 Task: Schedule a client presentation for Tuesday.
Action: Mouse moved to (77, 95)
Screenshot: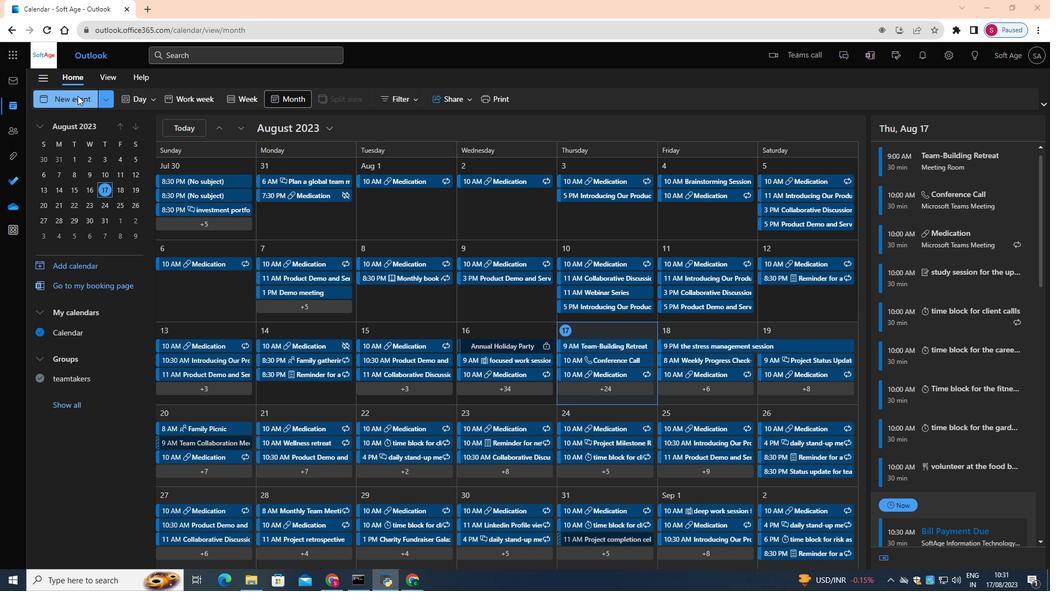 
Action: Mouse pressed left at (77, 95)
Screenshot: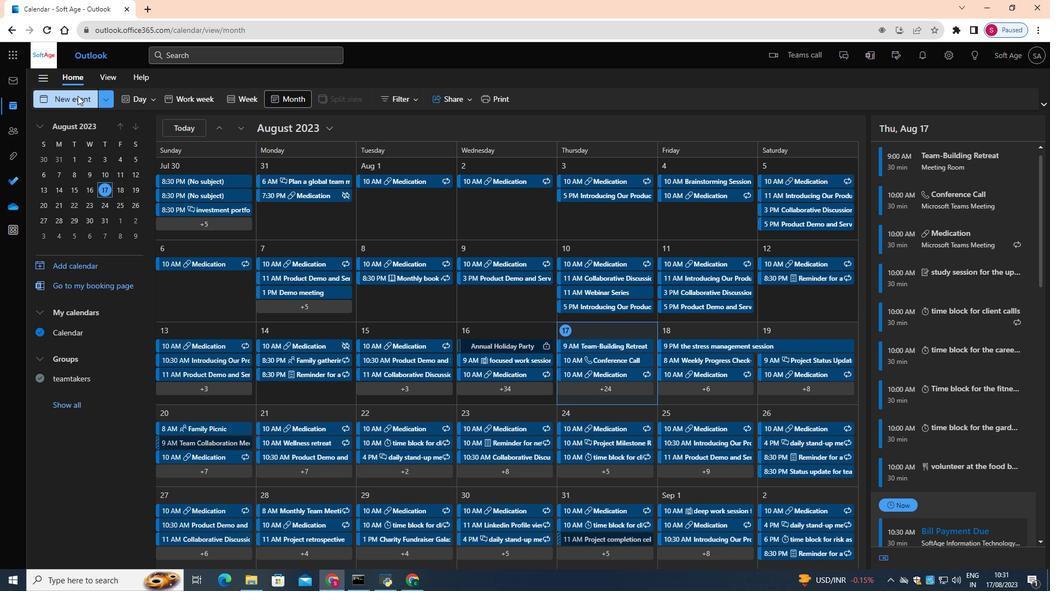 
Action: Mouse moved to (308, 168)
Screenshot: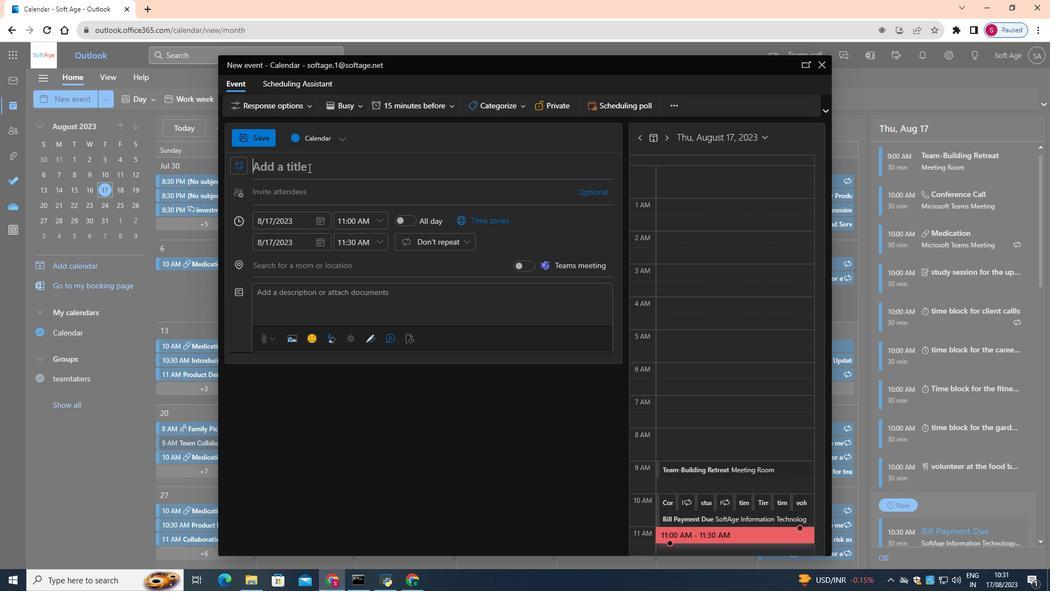 
Action: Mouse pressed left at (308, 168)
Screenshot: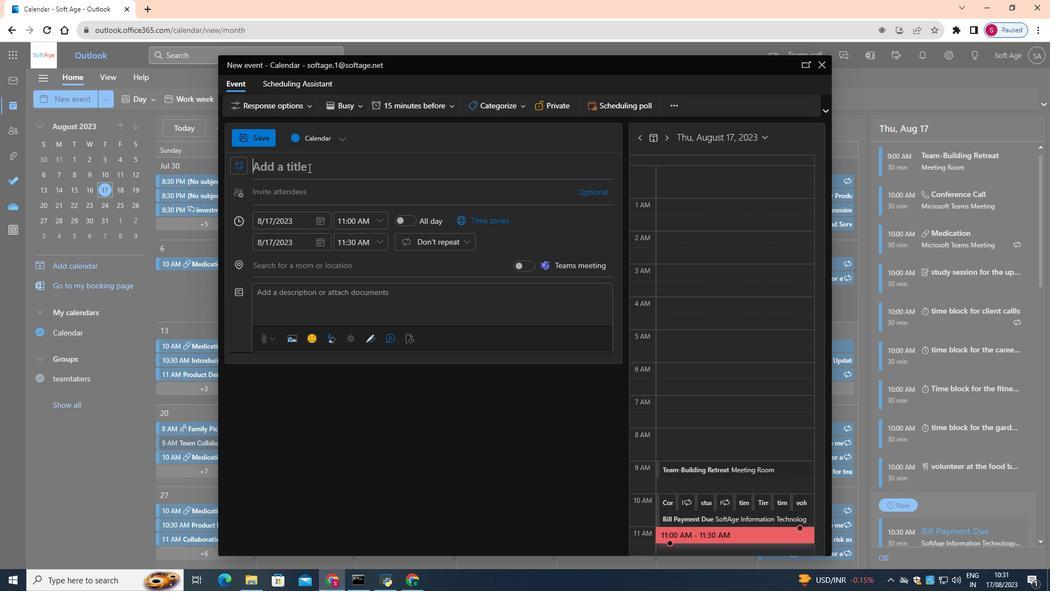 
Action: Key pressed <Key.shift>Client<Key.space>presentation<Key.space>for<Key.space>tuesday.
Screenshot: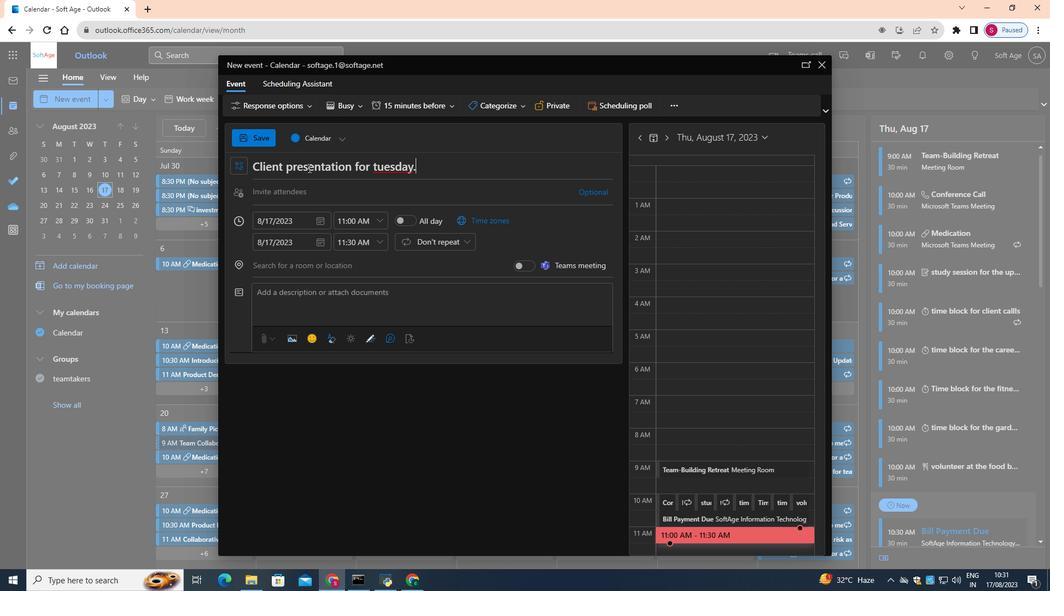 
Action: Mouse moved to (320, 215)
Screenshot: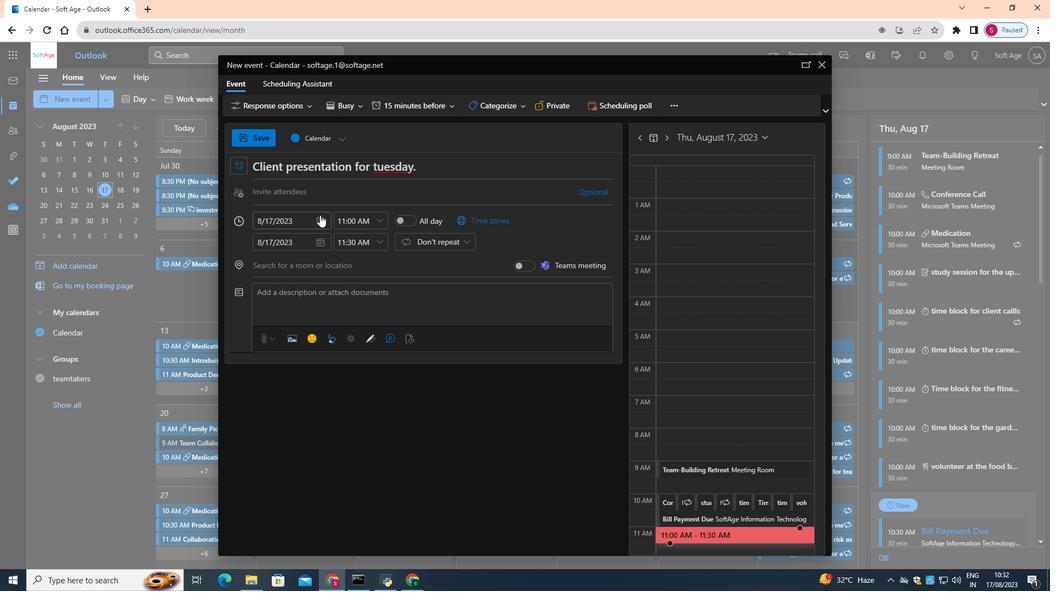 
Action: Mouse pressed left at (320, 215)
Screenshot: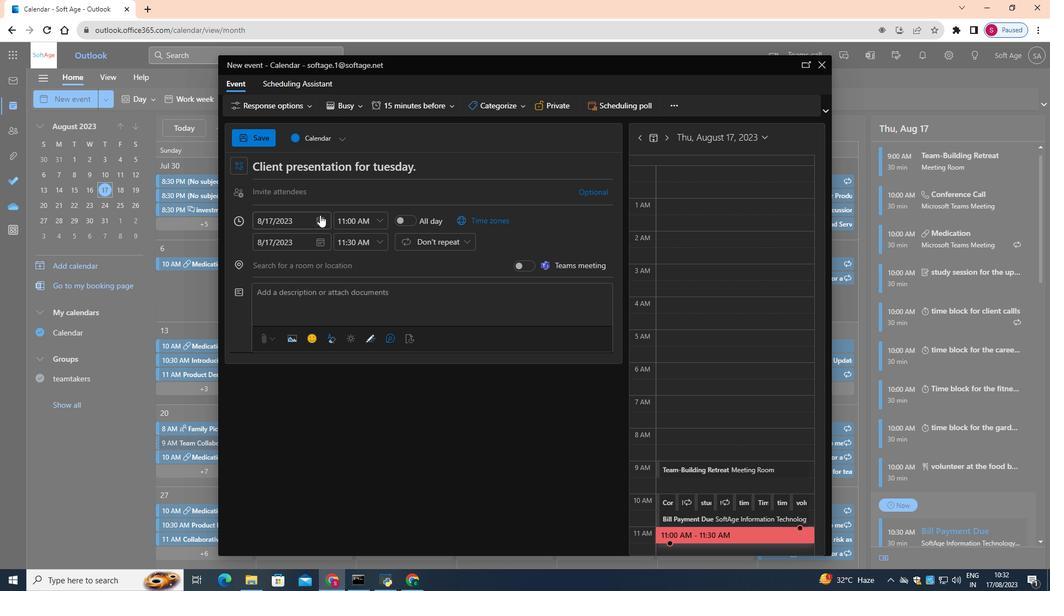 
Action: Mouse moved to (297, 321)
Screenshot: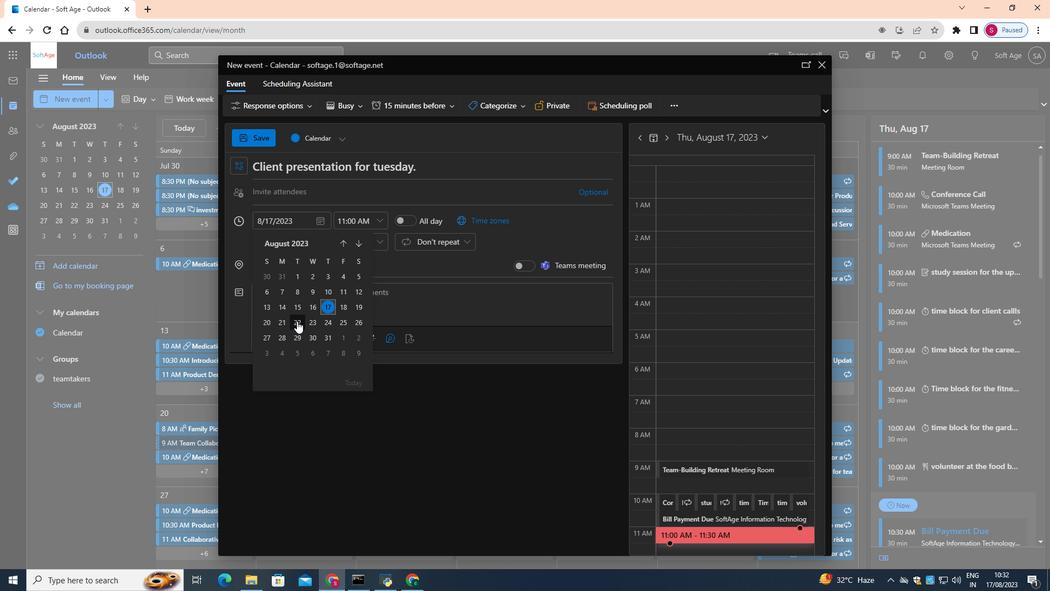 
Action: Mouse pressed left at (297, 321)
Screenshot: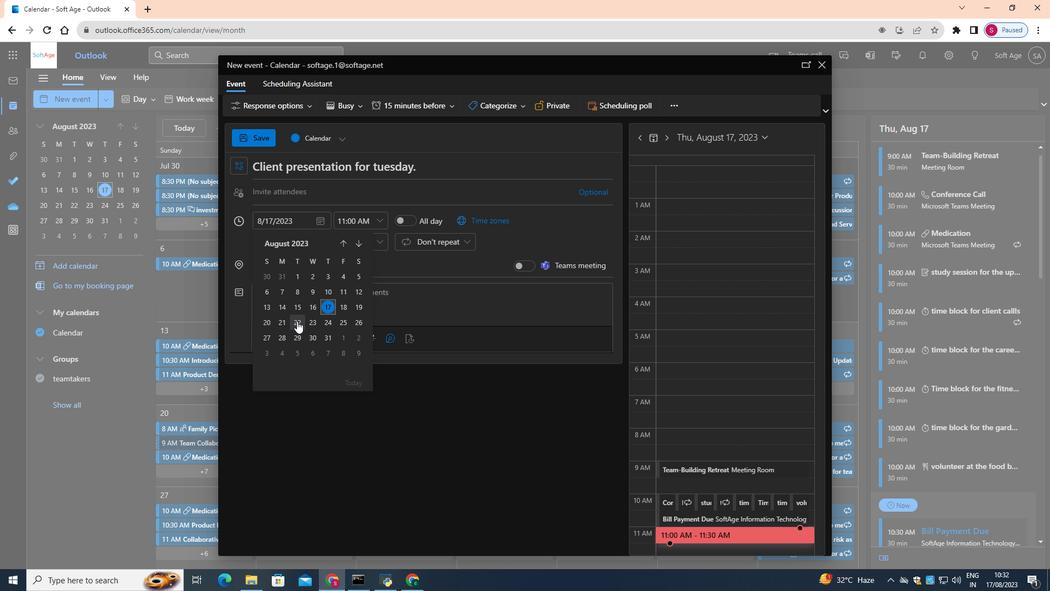 
Action: Mouse moved to (379, 223)
Screenshot: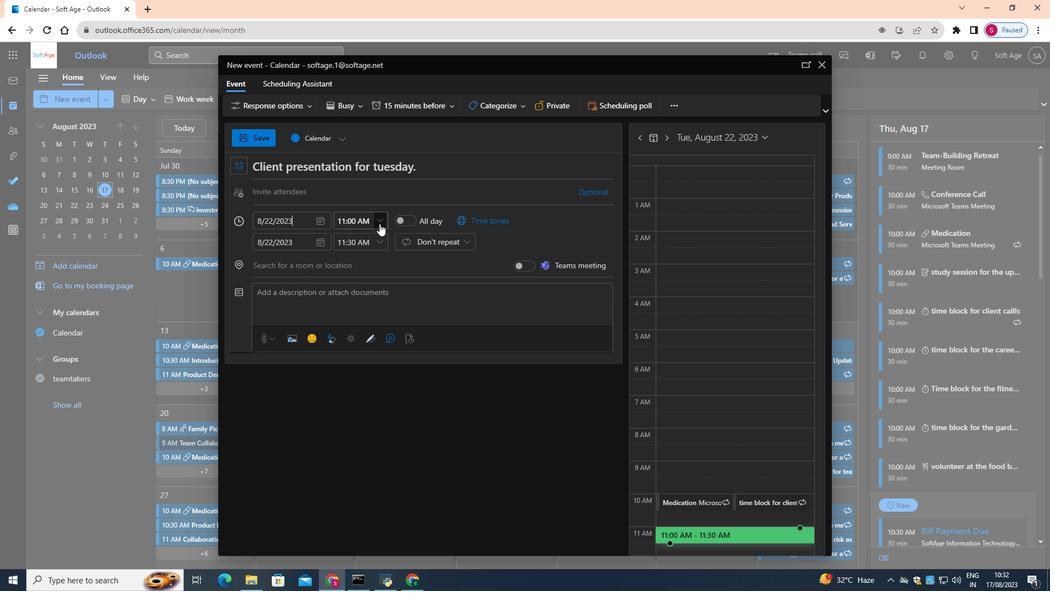
Action: Mouse pressed left at (379, 223)
Screenshot: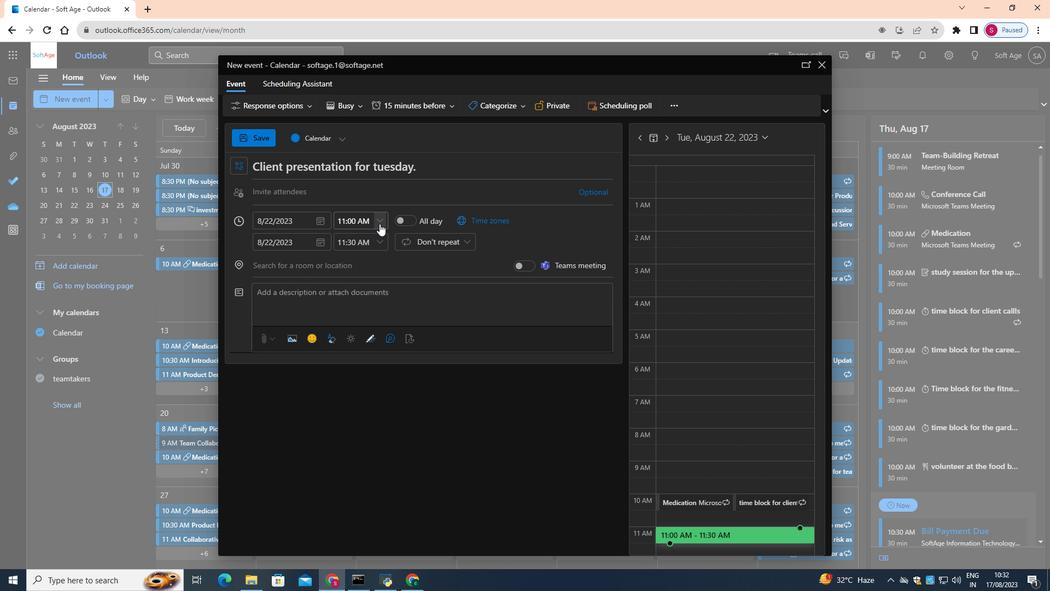 
Action: Mouse moved to (393, 295)
Screenshot: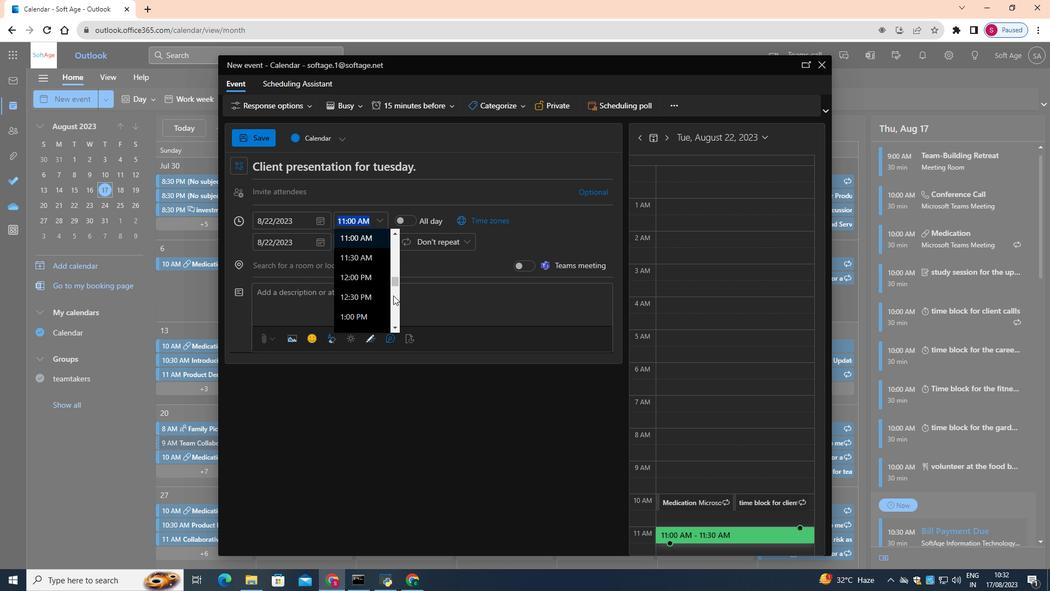 
Action: Mouse scrolled (393, 295) with delta (0, 0)
Screenshot: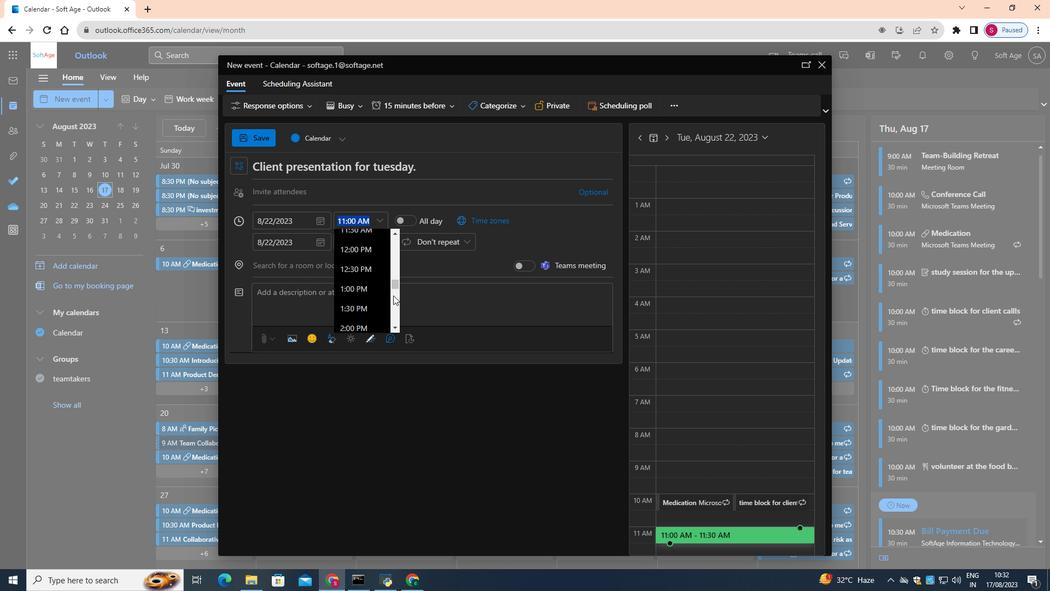 
Action: Mouse scrolled (393, 295) with delta (0, 0)
Screenshot: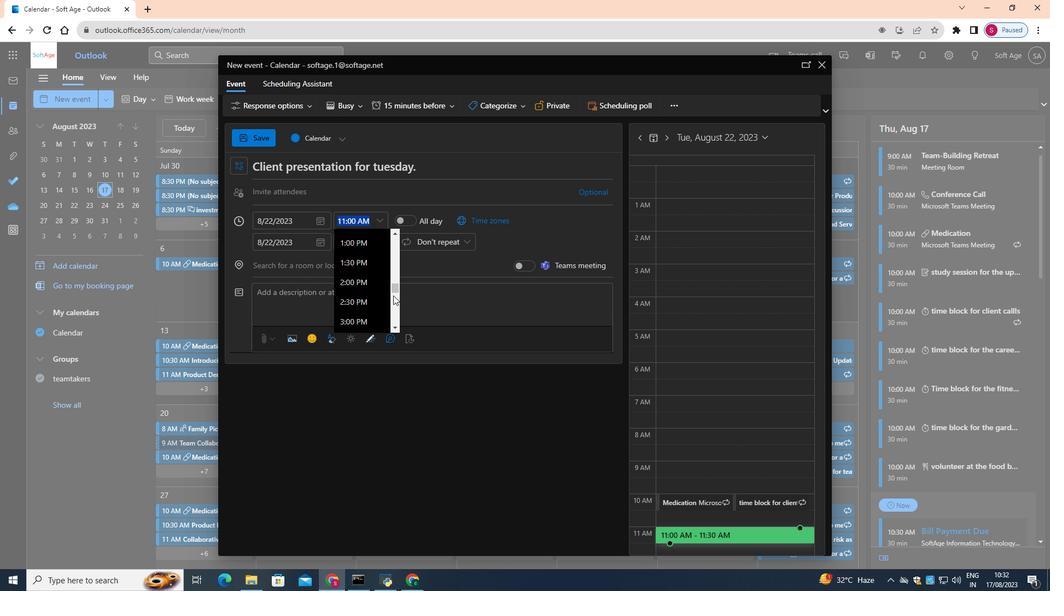 
Action: Mouse scrolled (393, 295) with delta (0, 0)
Screenshot: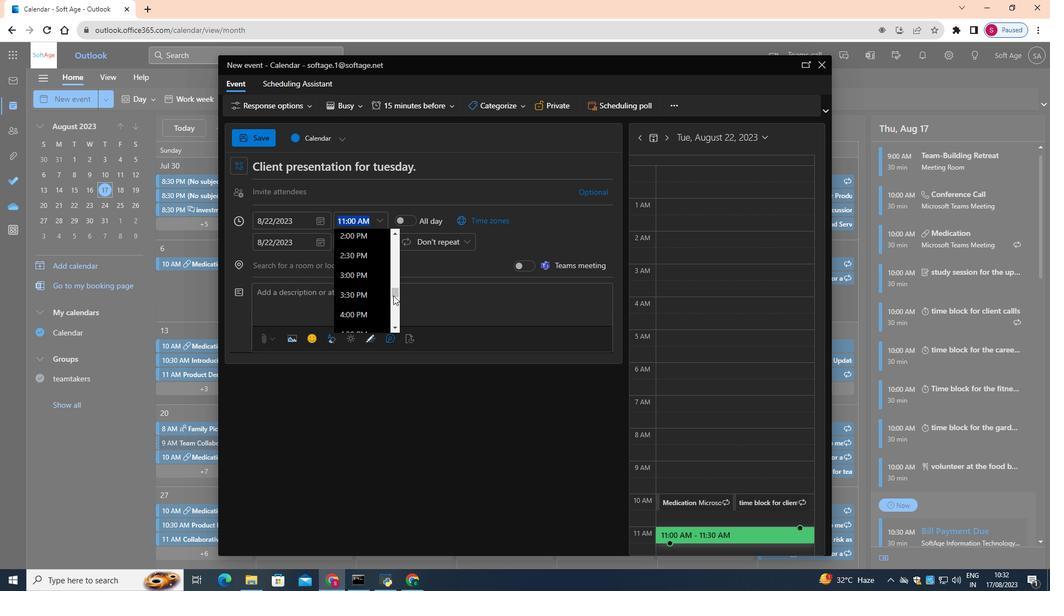 
Action: Mouse moved to (359, 232)
Screenshot: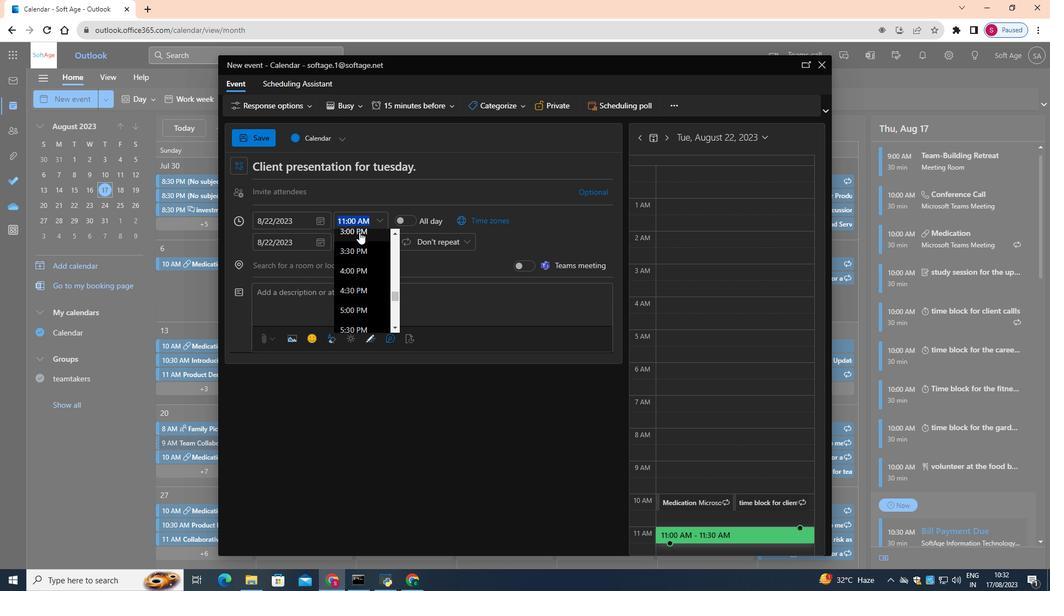 
Action: Mouse pressed left at (359, 232)
Screenshot: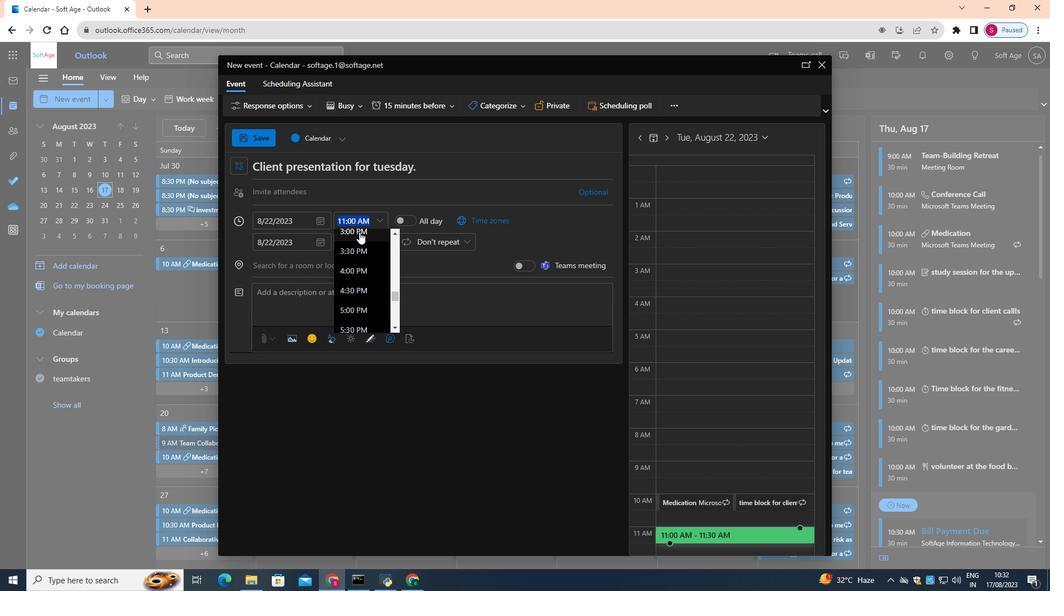 
Action: Mouse moved to (410, 105)
Screenshot: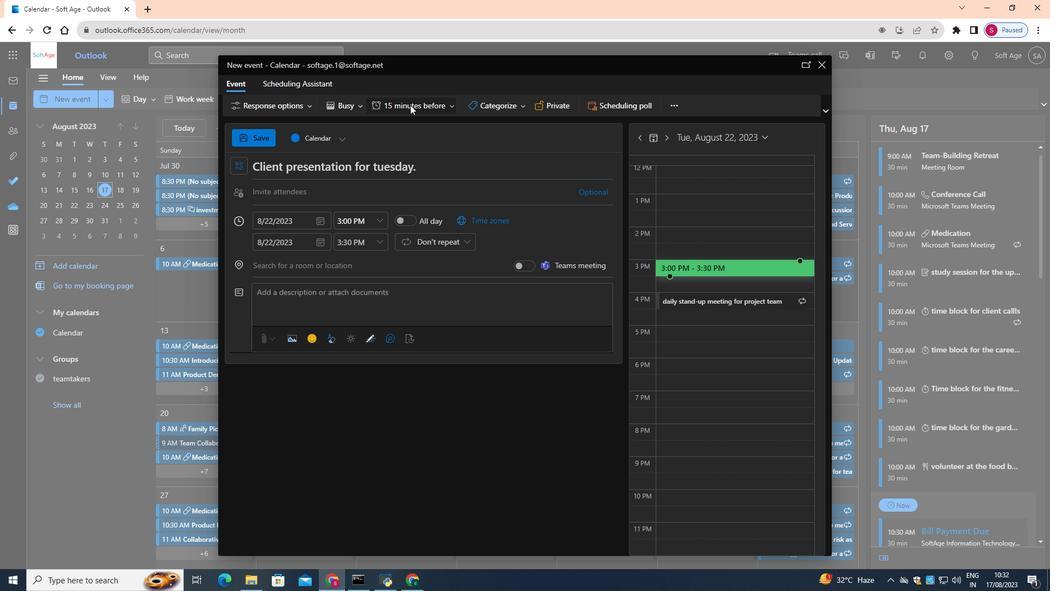
Action: Mouse pressed left at (410, 105)
Screenshot: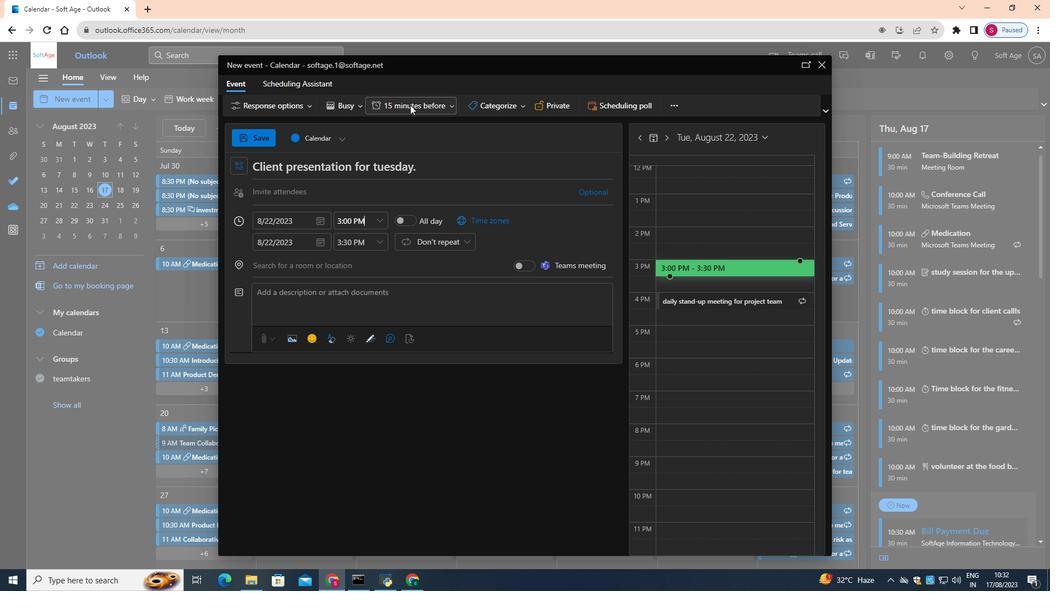 
Action: Mouse moved to (437, 203)
Screenshot: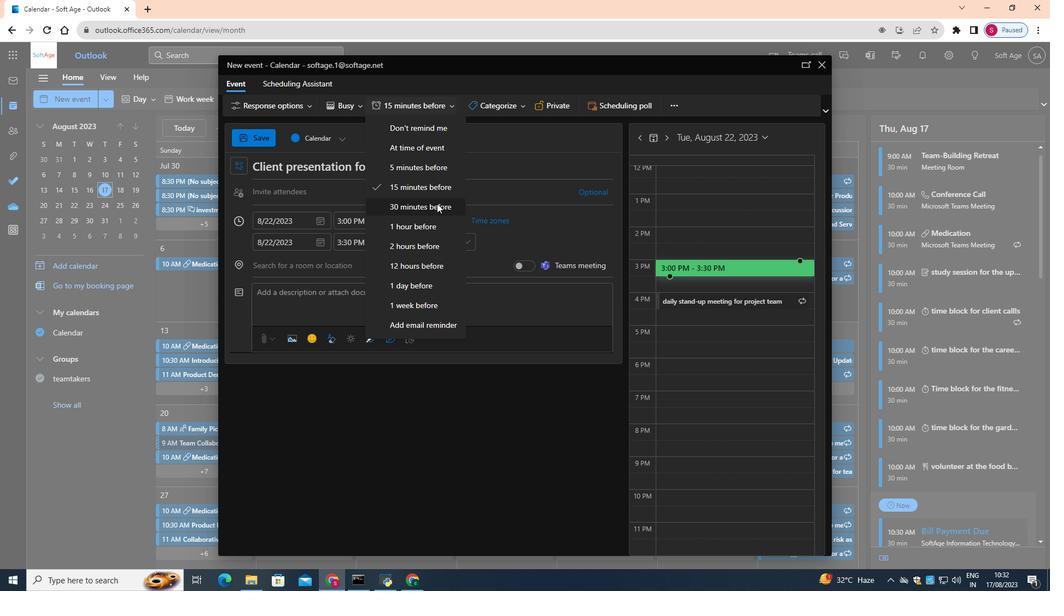 
Action: Mouse pressed left at (437, 203)
Screenshot: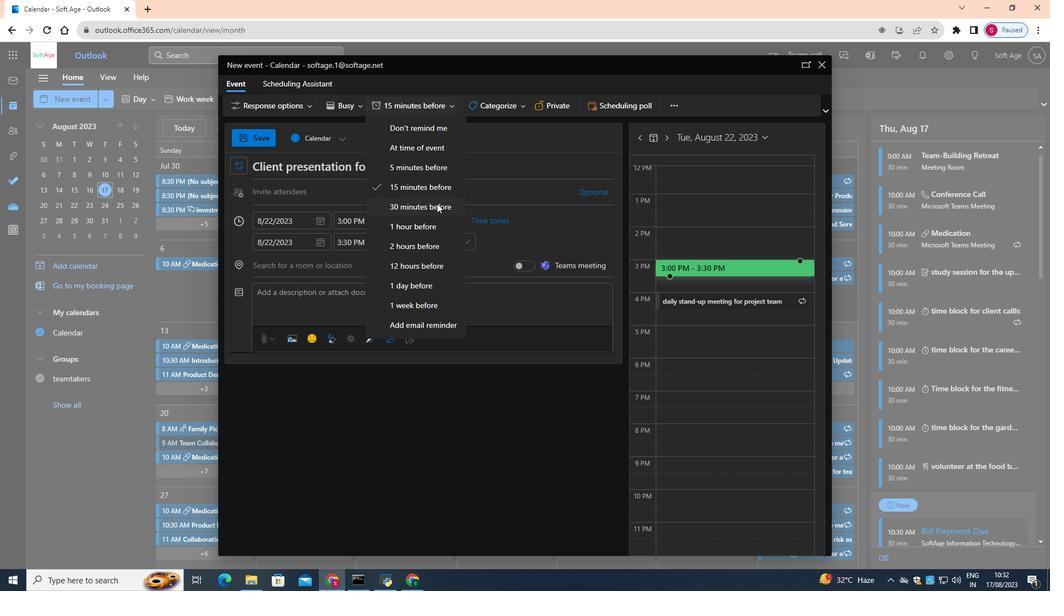 
Action: Mouse moved to (440, 301)
Screenshot: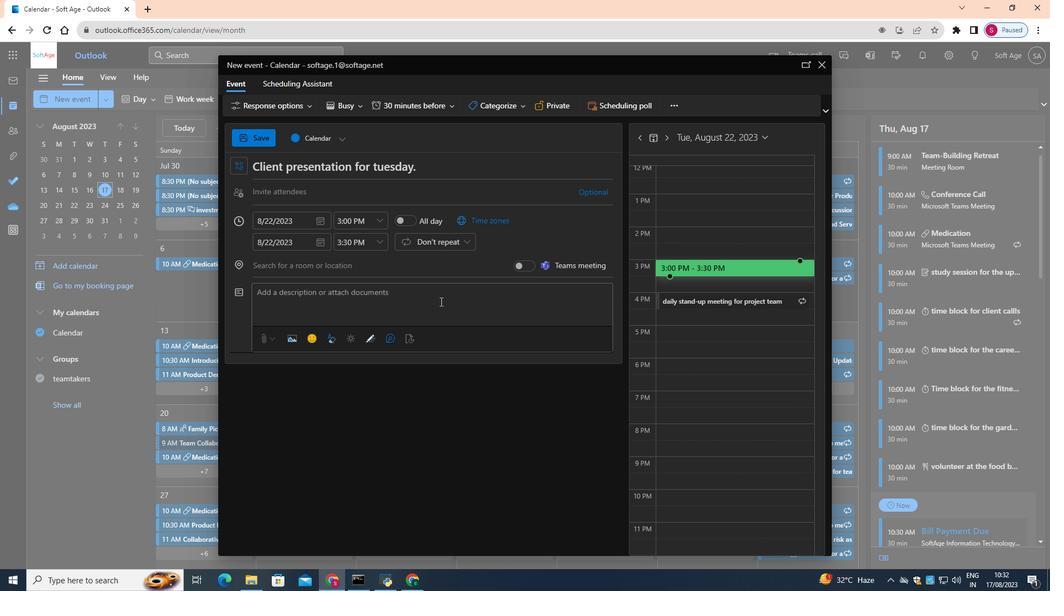 
Action: Mouse pressed left at (440, 301)
Screenshot: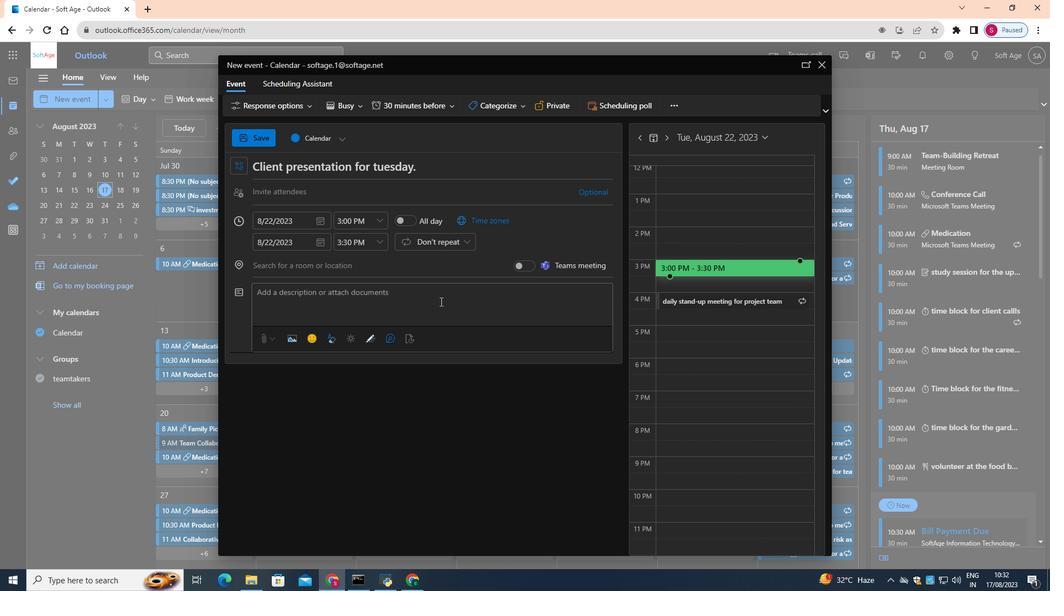 
Action: Key pressed ac<Key.backspace><Key.backspace><Key.shift>Client<Key.space>presntation<Key.space>for<Key.space>a<Key.space>new<Key.space>project.
Screenshot: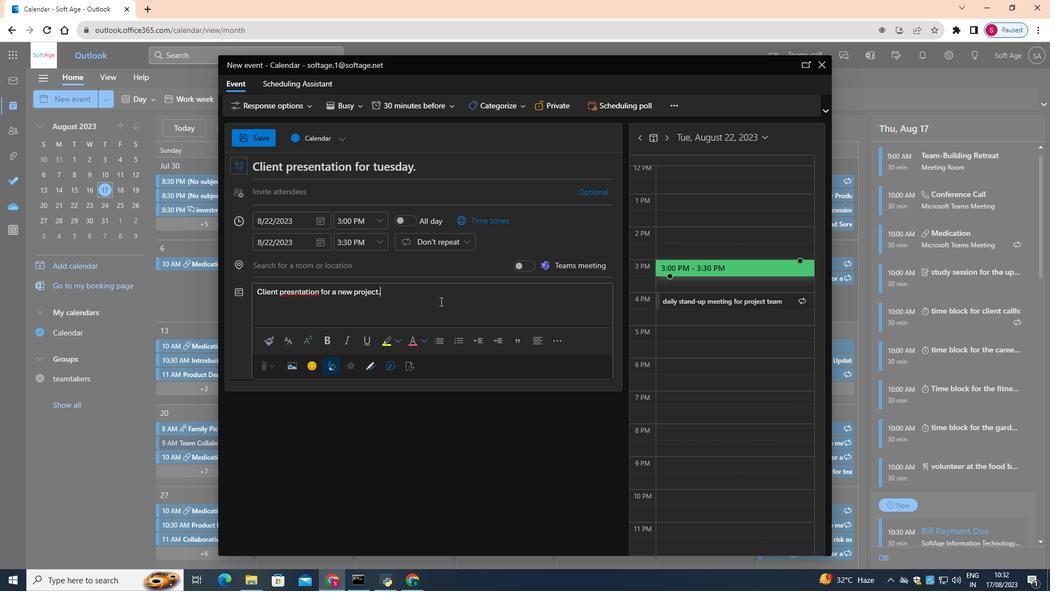 
Action: Mouse moved to (261, 140)
Screenshot: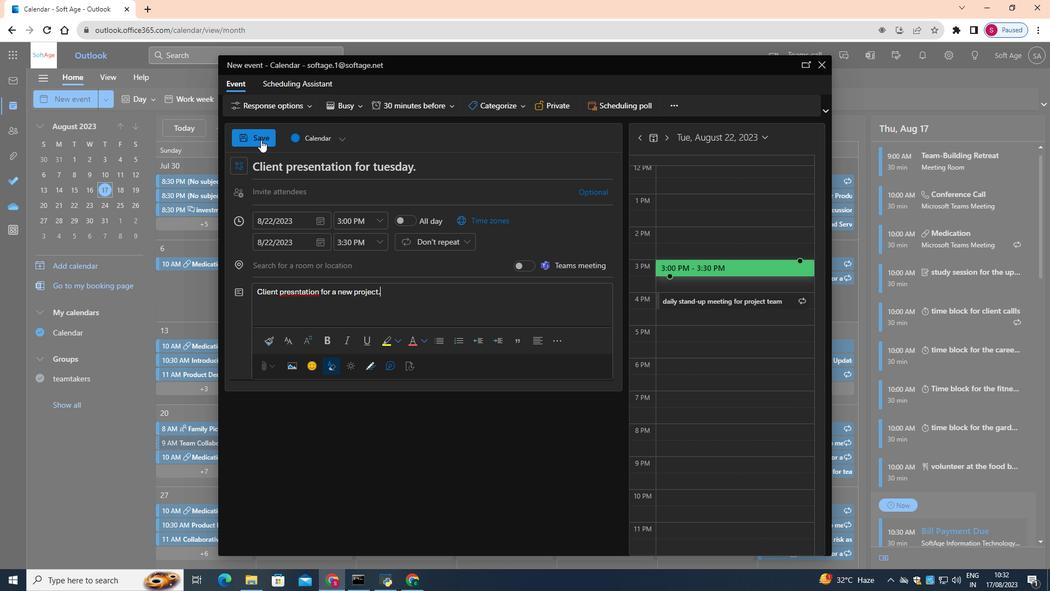 
Action: Mouse pressed left at (261, 140)
Screenshot: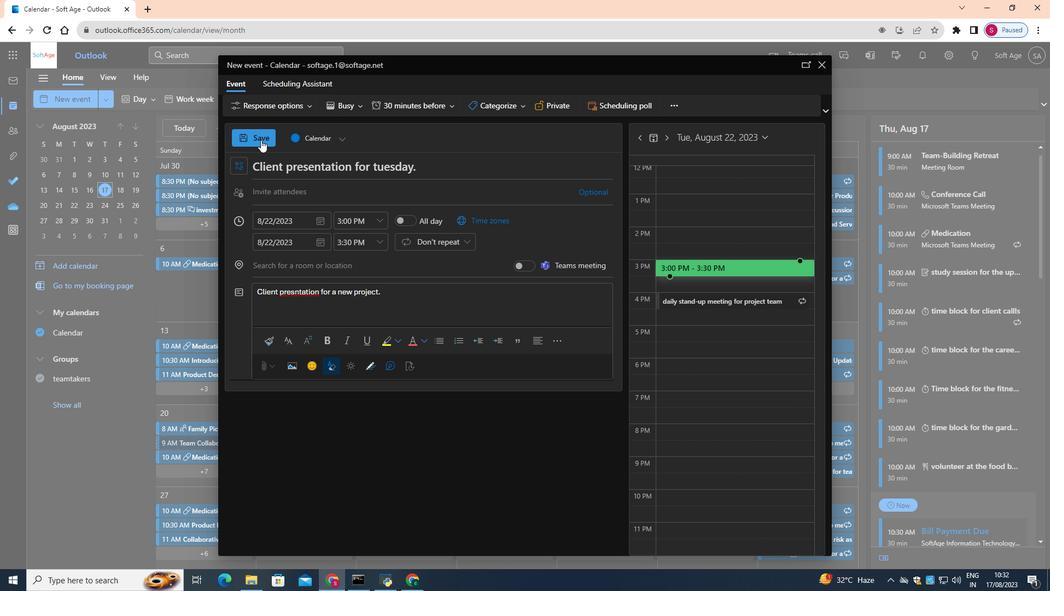 
